 Task: Change the preference "Loop filter AlphaC0 and Beta parameters alpha: beta" for "H.264/MPEG-4 Part 10/AVC encoder (x264)" to 2:2.
Action: Mouse moved to (96, 19)
Screenshot: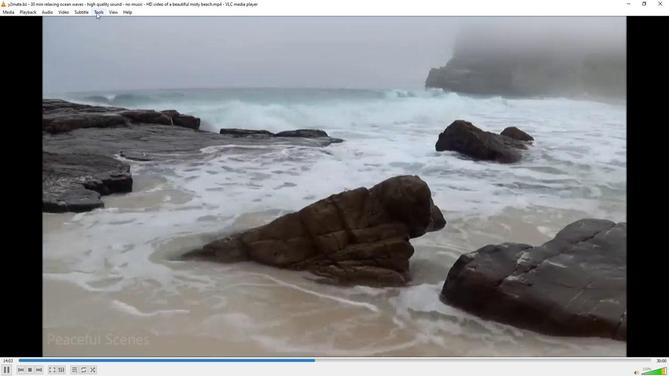 
Action: Mouse pressed left at (96, 19)
Screenshot: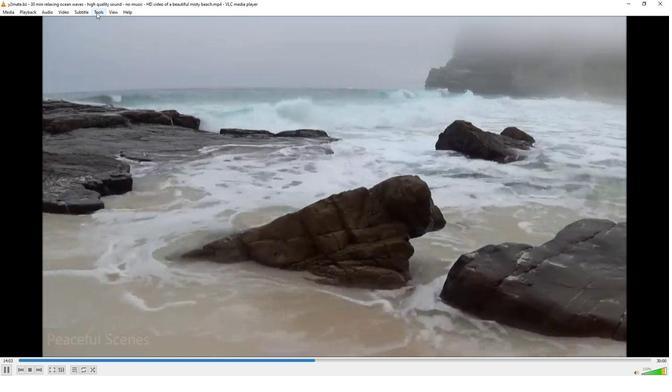 
Action: Mouse moved to (108, 99)
Screenshot: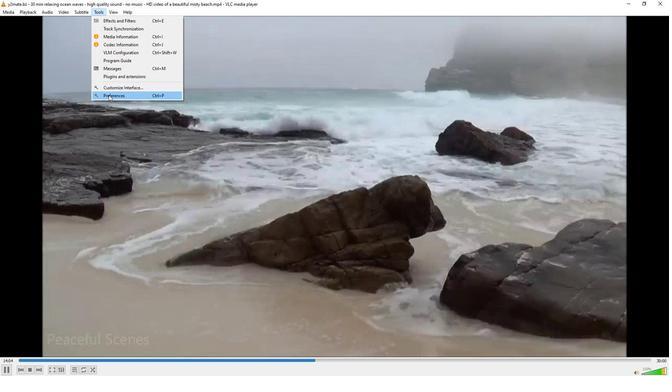 
Action: Mouse pressed left at (108, 99)
Screenshot: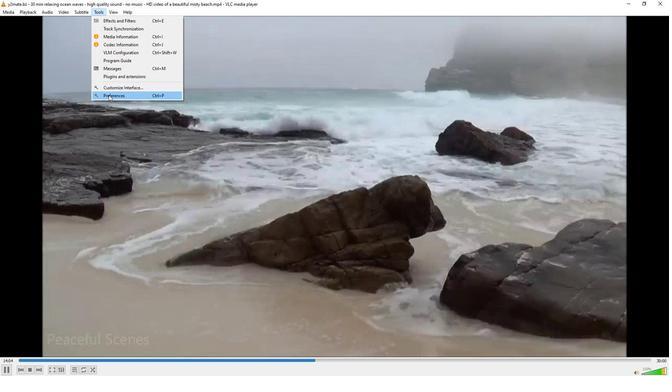 
Action: Mouse moved to (78, 289)
Screenshot: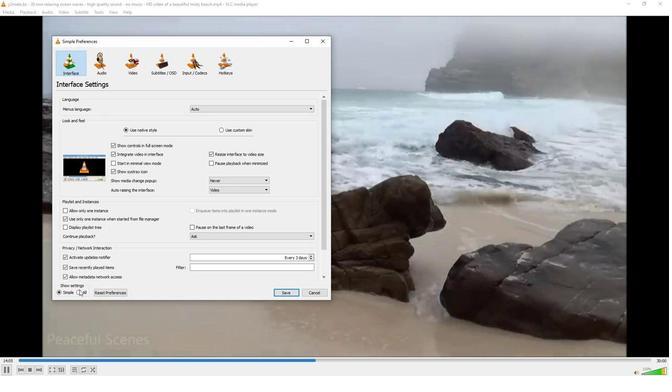 
Action: Mouse pressed left at (78, 289)
Screenshot: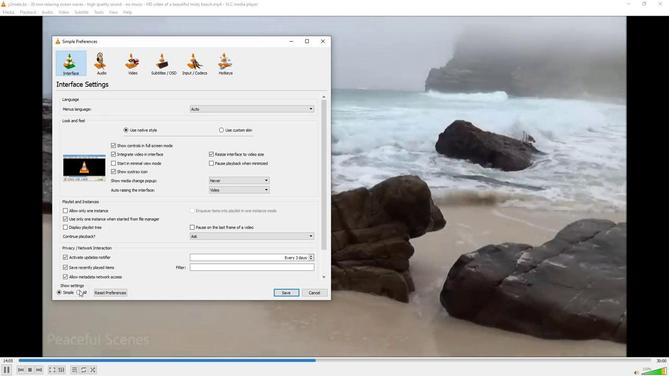 
Action: Mouse moved to (67, 224)
Screenshot: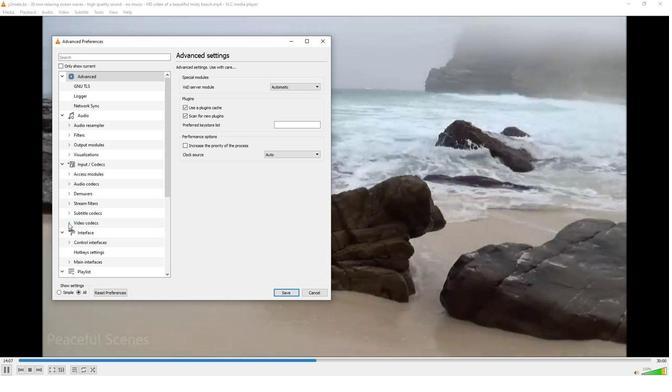 
Action: Mouse pressed left at (67, 224)
Screenshot: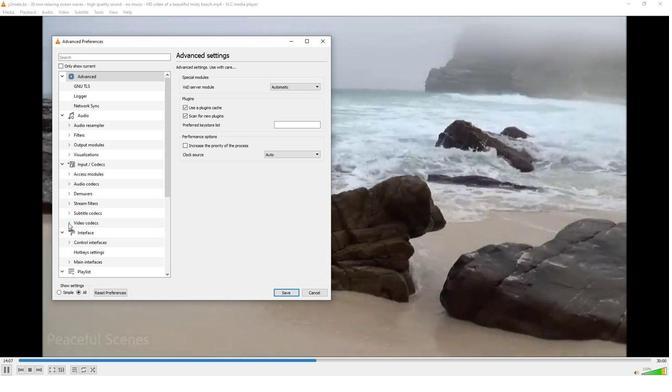 
Action: Mouse moved to (97, 244)
Screenshot: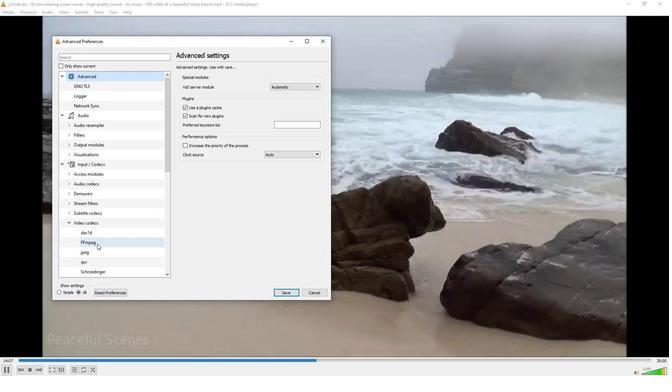 
Action: Mouse scrolled (97, 244) with delta (0, 0)
Screenshot: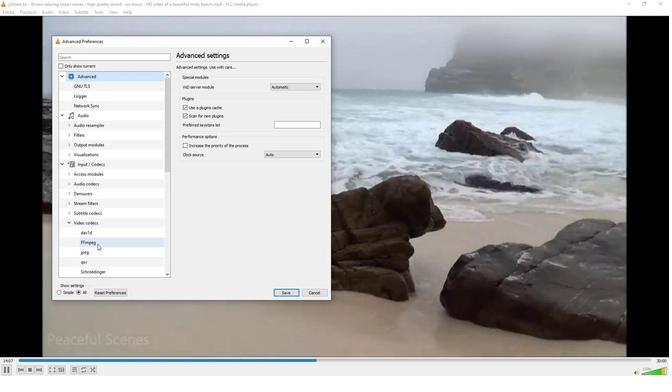 
Action: Mouse moved to (98, 268)
Screenshot: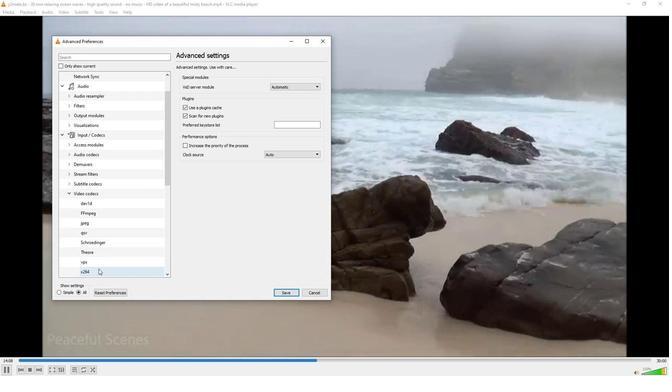 
Action: Mouse pressed left at (98, 268)
Screenshot: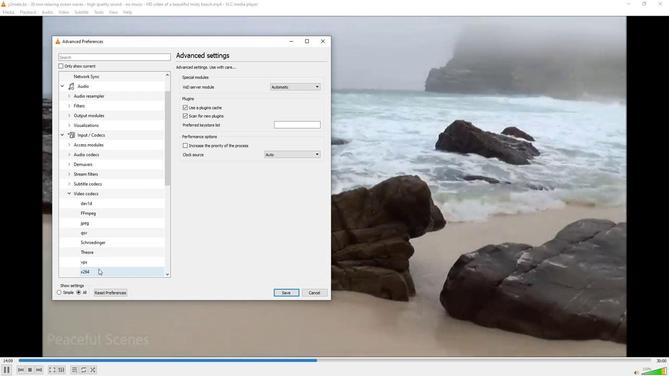 
Action: Mouse moved to (271, 275)
Screenshot: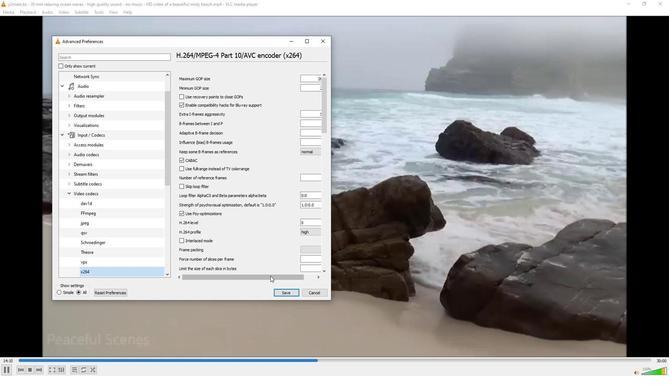 
Action: Mouse pressed left at (271, 275)
Screenshot: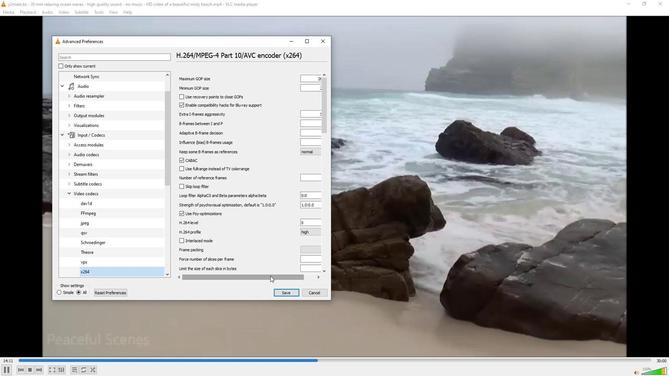 
Action: Mouse moved to (295, 198)
Screenshot: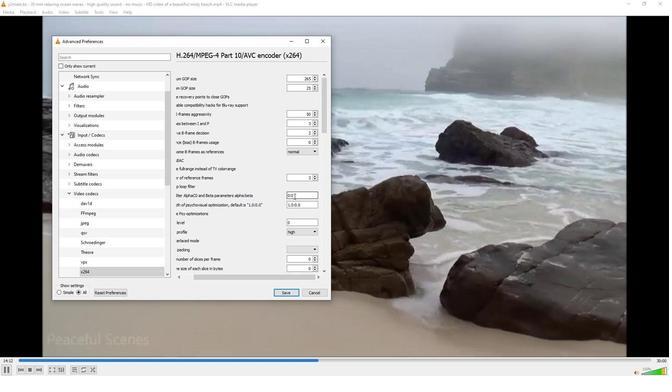 
Action: Mouse pressed left at (295, 198)
Screenshot: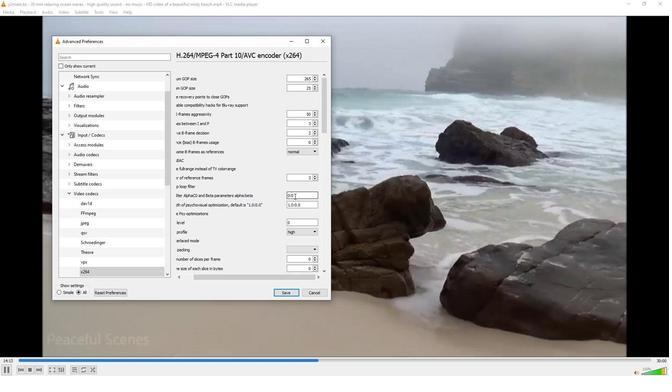 
Action: Mouse moved to (280, 203)
Screenshot: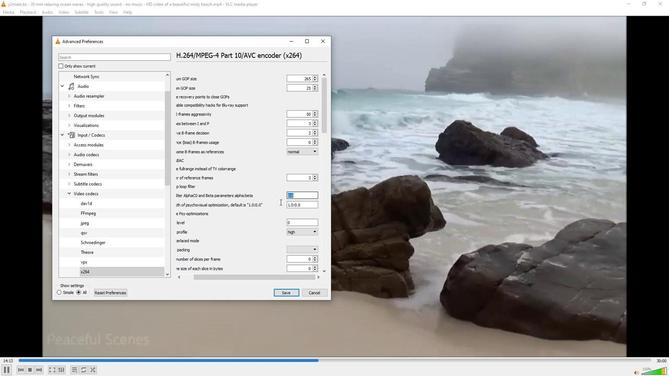 
Action: Key pressed 2<Key.shift_r>:2
Screenshot: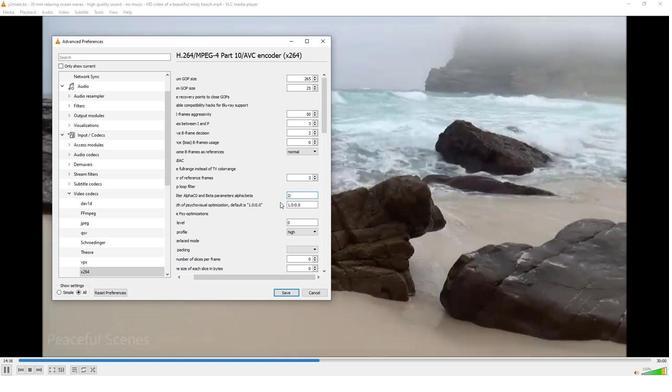 
Action: Mouse moved to (279, 211)
Screenshot: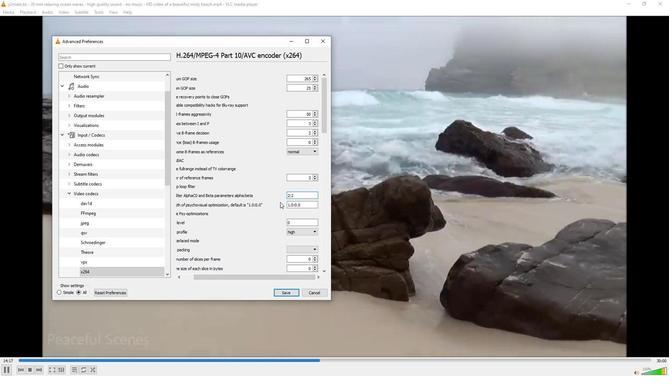 
